 Task: Set the session category for RTP stream output to "stream".
Action: Mouse moved to (110, 12)
Screenshot: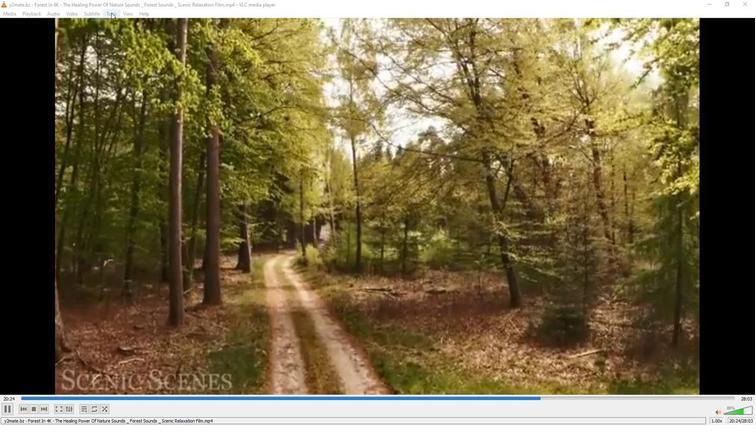 
Action: Mouse pressed left at (110, 12)
Screenshot: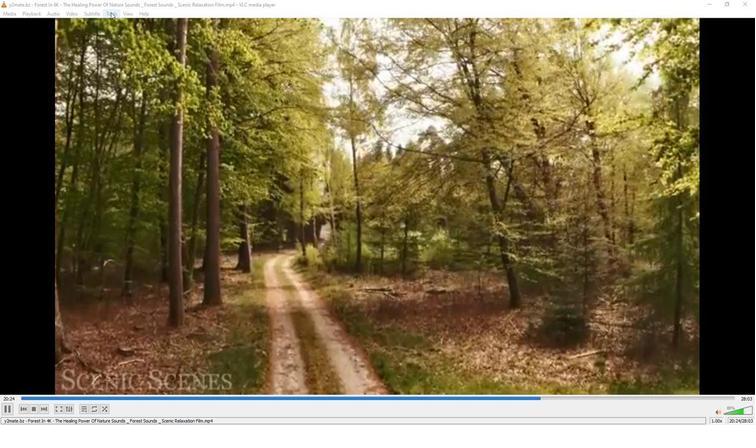 
Action: Mouse moved to (127, 106)
Screenshot: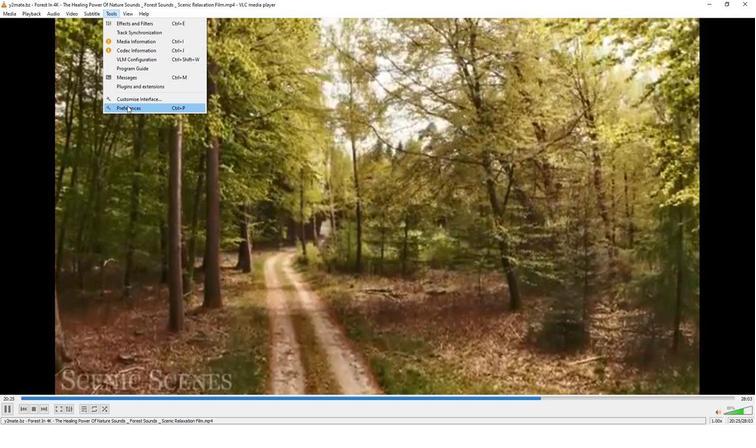 
Action: Mouse pressed left at (127, 106)
Screenshot: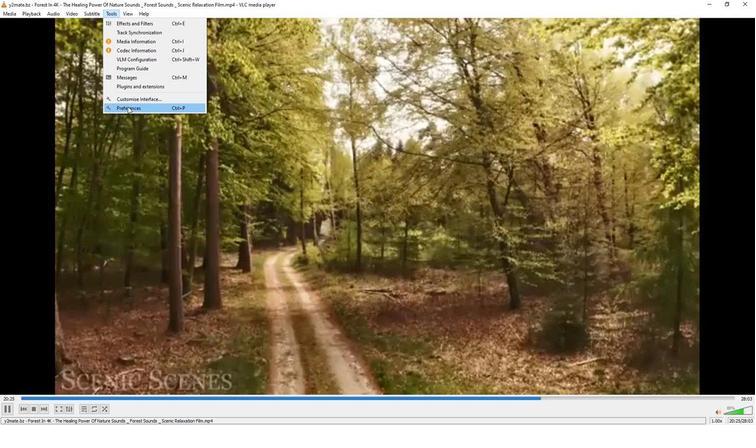 
Action: Mouse moved to (249, 346)
Screenshot: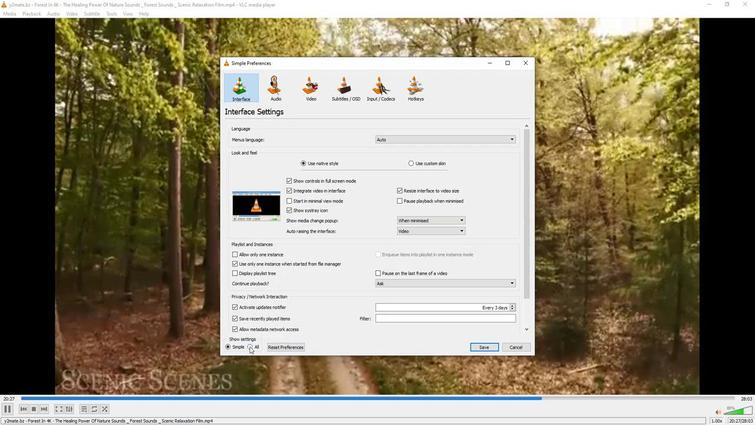 
Action: Mouse pressed left at (249, 346)
Screenshot: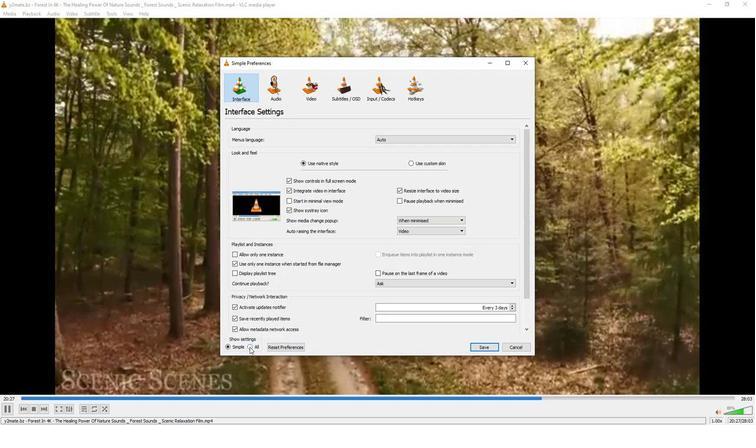 
Action: Mouse moved to (248, 280)
Screenshot: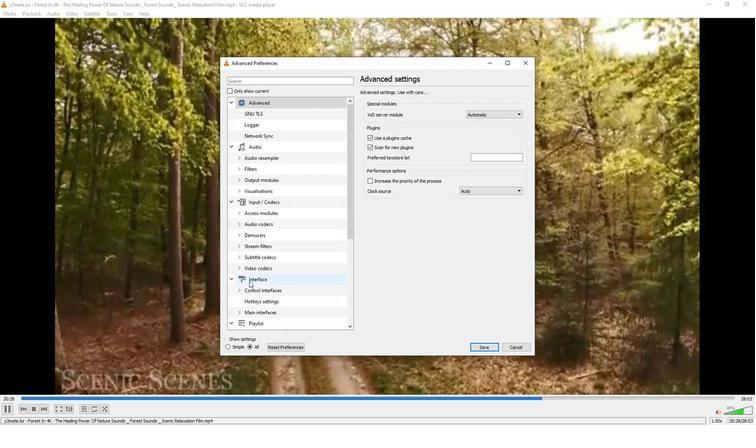 
Action: Mouse scrolled (248, 280) with delta (0, 0)
Screenshot: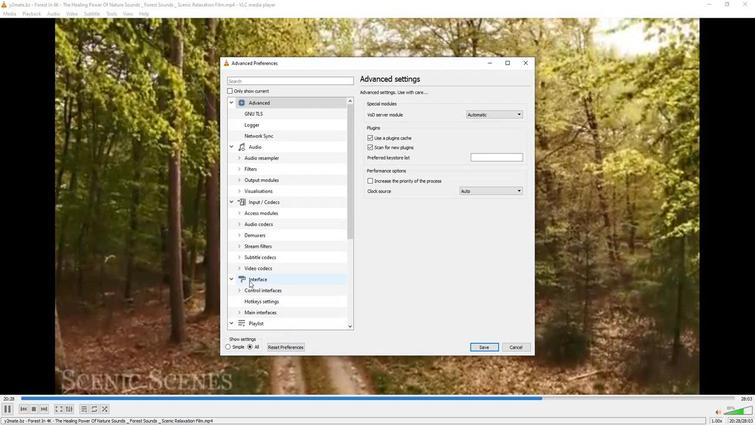 
Action: Mouse scrolled (248, 280) with delta (0, 0)
Screenshot: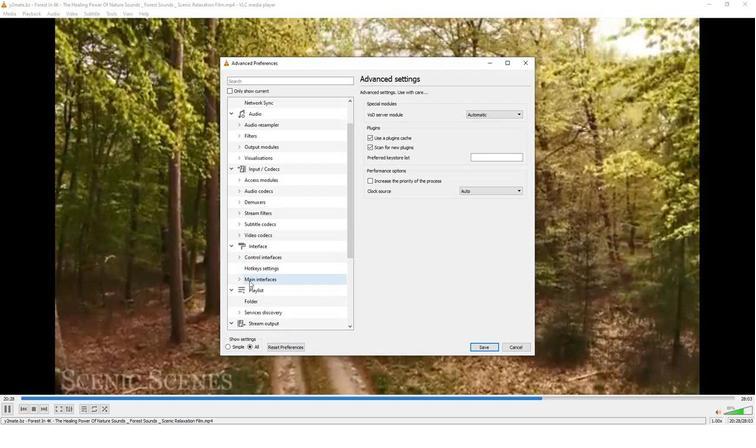 
Action: Mouse scrolled (248, 280) with delta (0, 0)
Screenshot: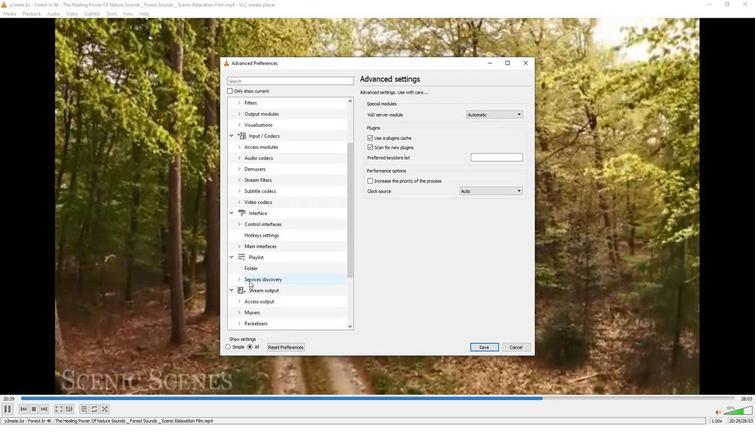 
Action: Mouse moved to (236, 299)
Screenshot: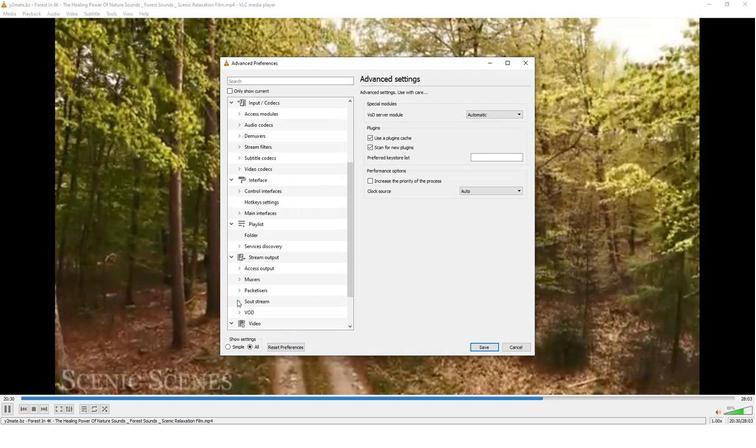 
Action: Mouse pressed left at (236, 299)
Screenshot: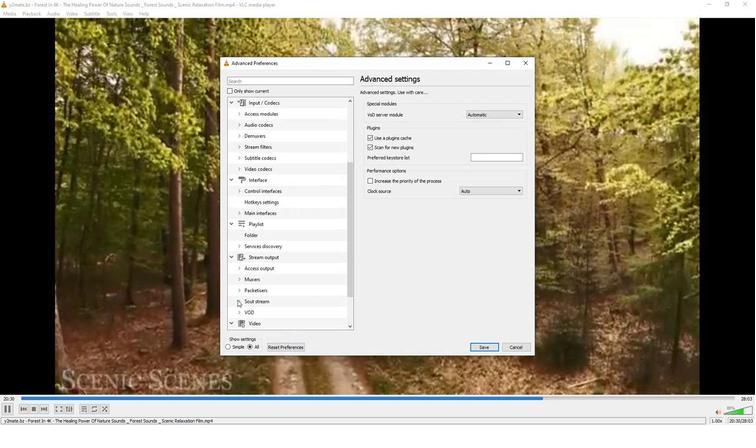 
Action: Mouse moved to (258, 283)
Screenshot: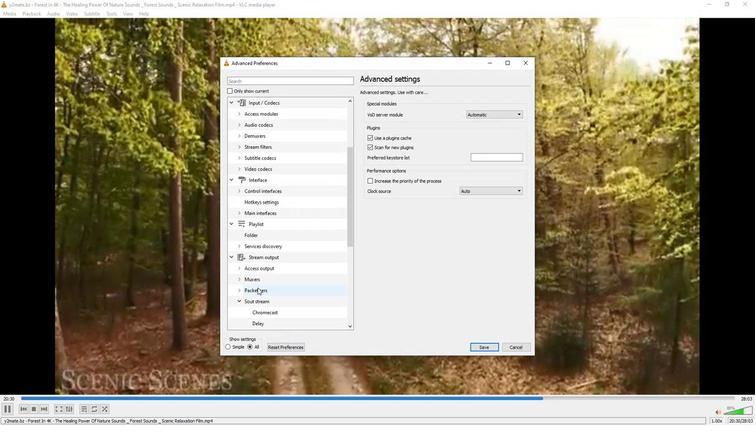 
Action: Mouse scrolled (258, 283) with delta (0, 0)
Screenshot: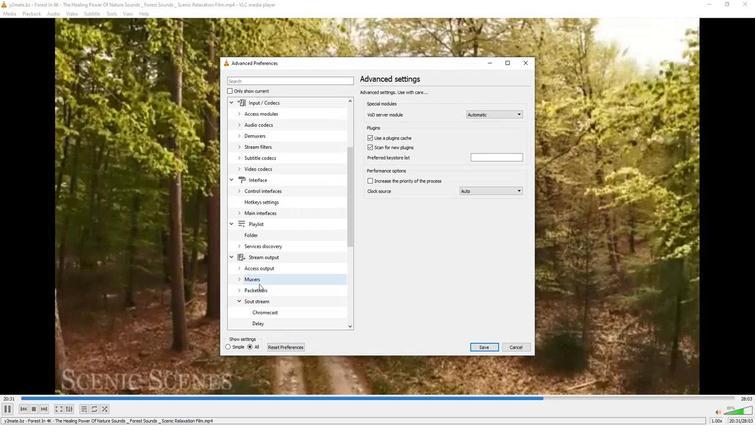 
Action: Mouse scrolled (258, 283) with delta (0, 0)
Screenshot: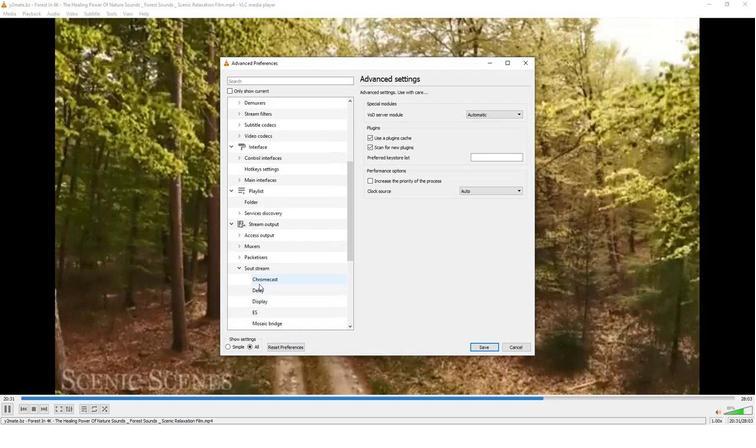 
Action: Mouse moved to (259, 282)
Screenshot: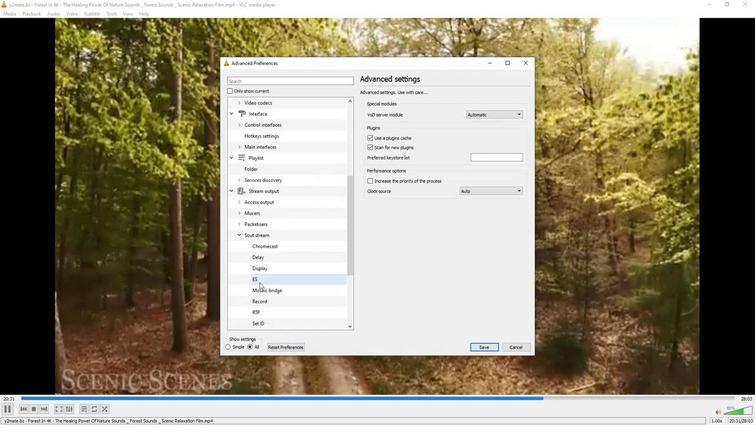 
Action: Mouse scrolled (259, 281) with delta (0, 0)
Screenshot: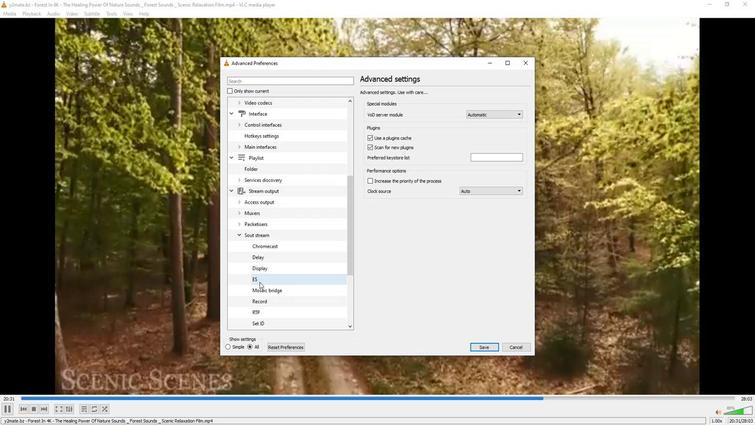 
Action: Mouse moved to (255, 278)
Screenshot: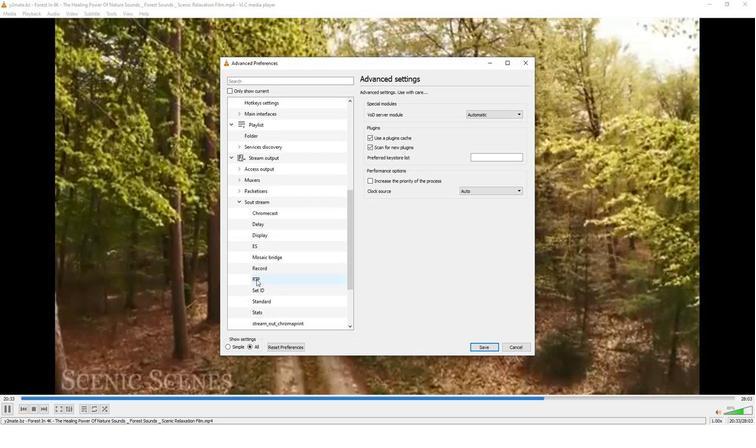 
Action: Mouse pressed left at (255, 278)
Screenshot: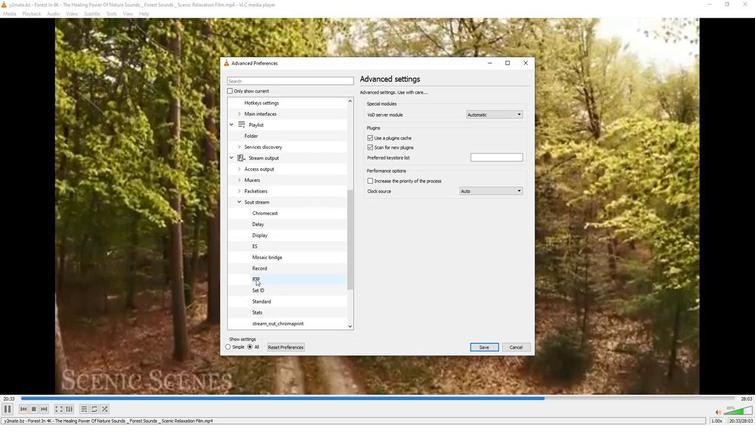 
Action: Mouse moved to (489, 159)
Screenshot: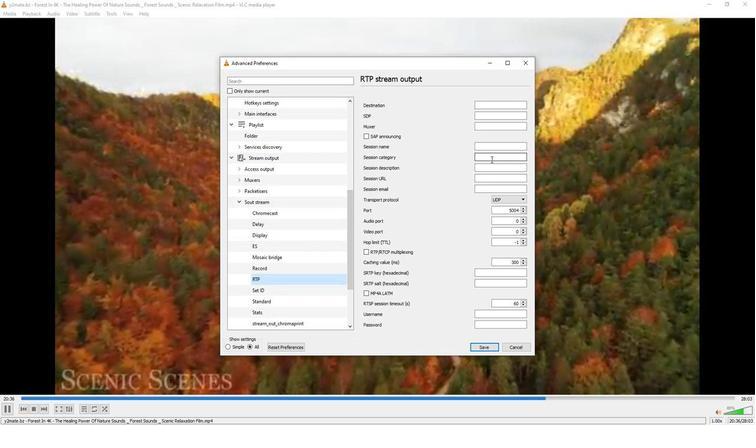 
Action: Mouse pressed left at (489, 159)
Screenshot: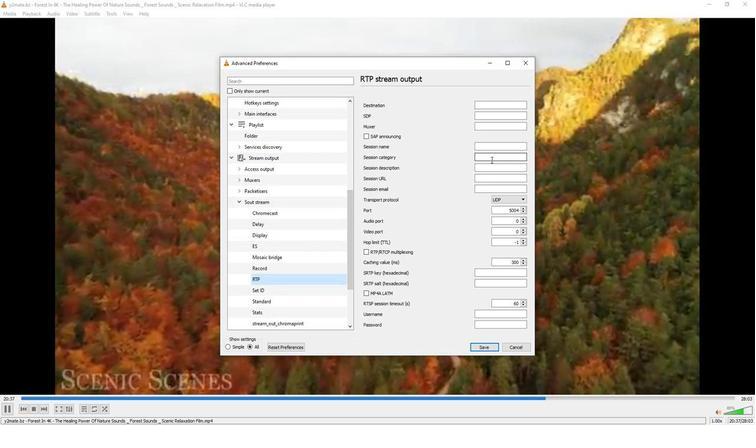 
Action: Mouse moved to (489, 161)
Screenshot: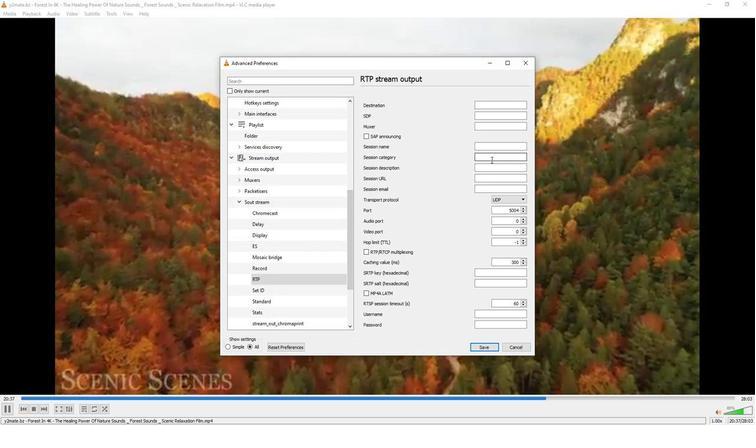 
Action: Key pressed stream
Screenshot: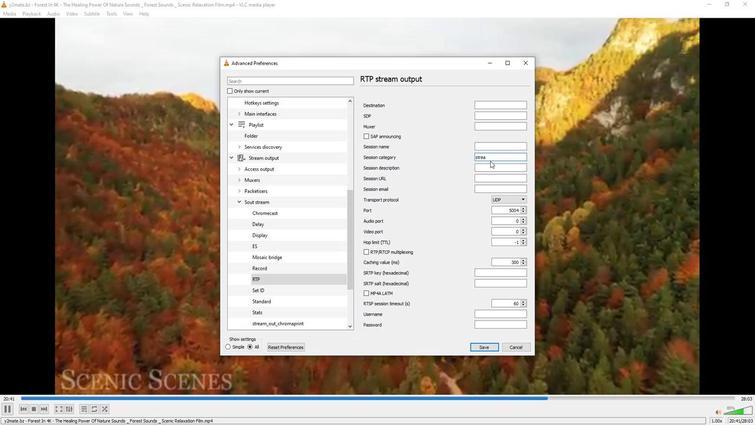 
Action: Mouse moved to (500, 219)
Screenshot: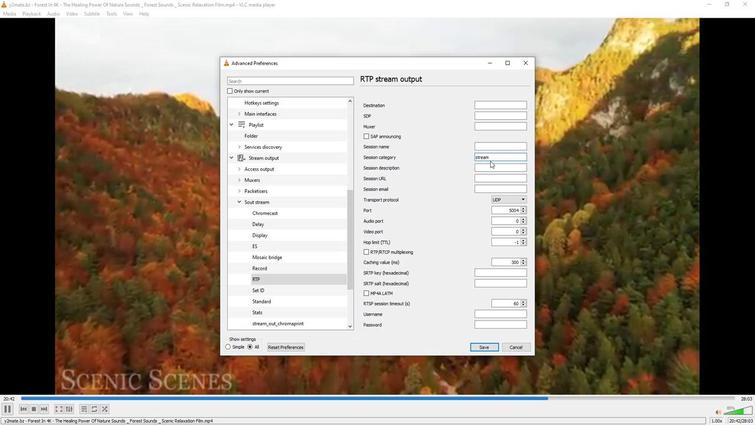 
